 Task: Add the task  Missing or incorrect error messages to the section Feature Fest in the project ZenithTech and add a Due Date to the respective task as 2023/07/18.
Action: Mouse moved to (1076, 648)
Screenshot: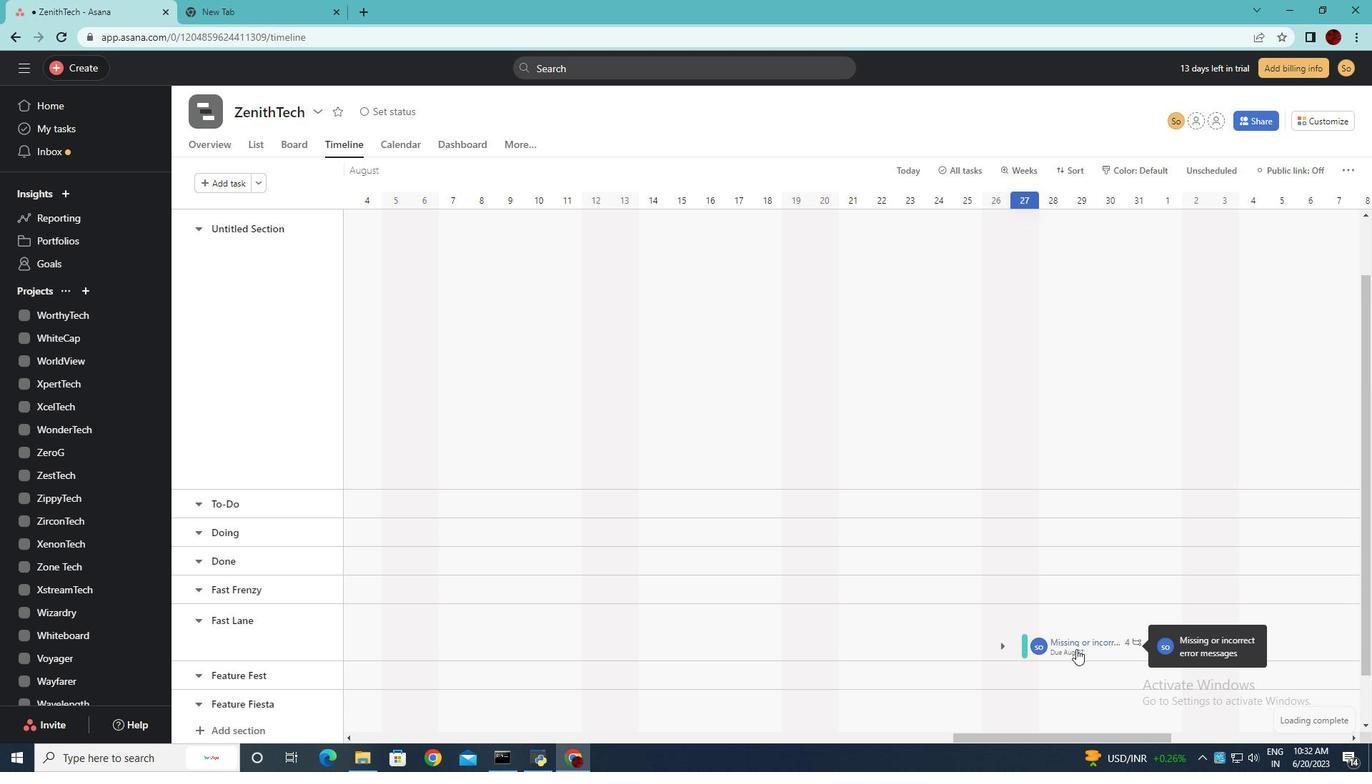 
Action: Mouse pressed left at (1076, 648)
Screenshot: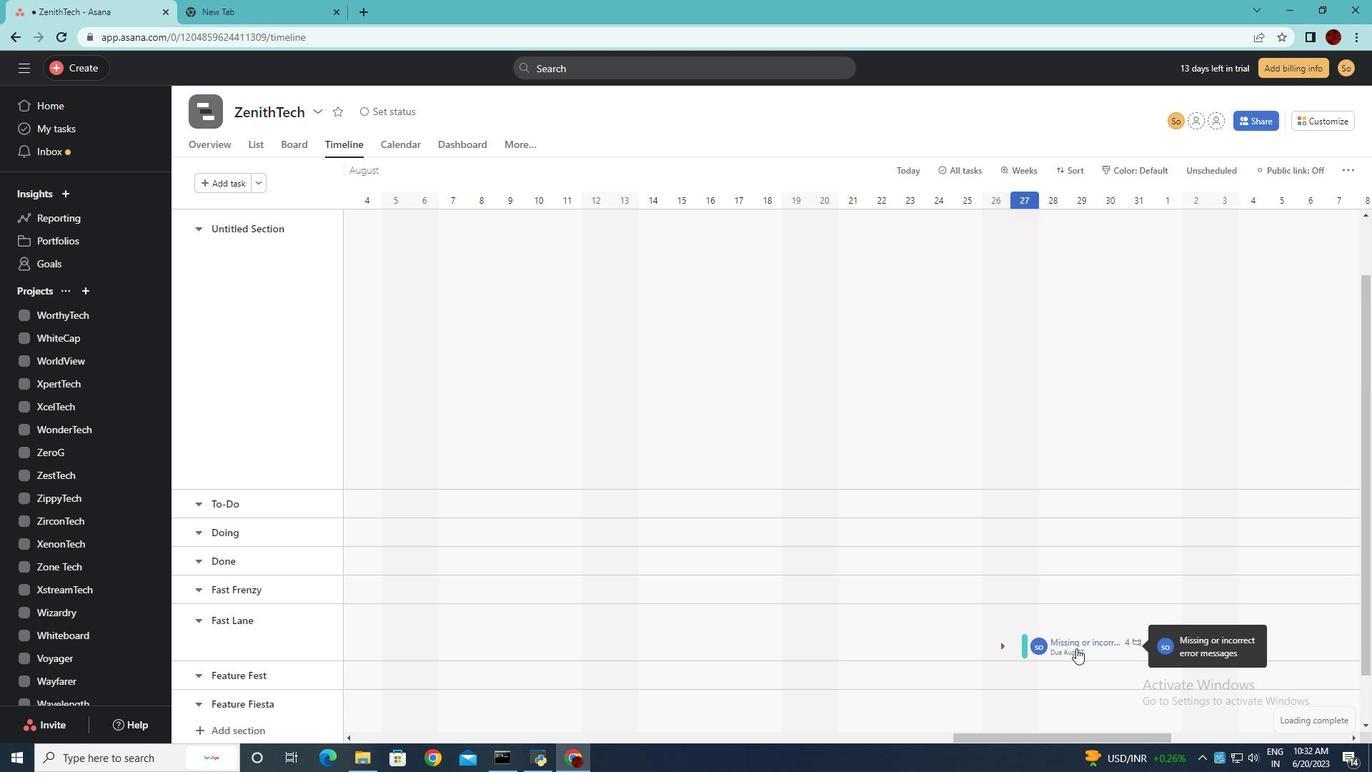 
Action: Mouse moved to (1097, 316)
Screenshot: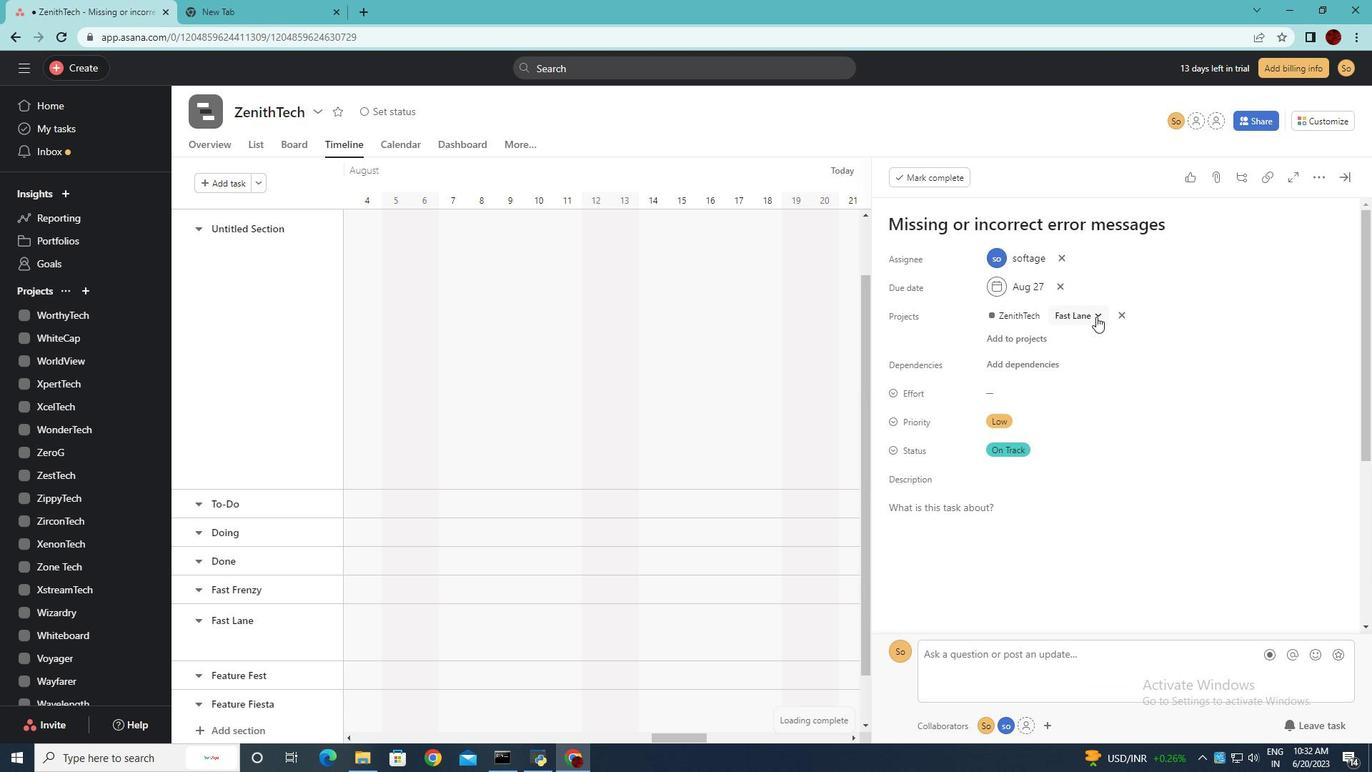 
Action: Mouse pressed left at (1097, 316)
Screenshot: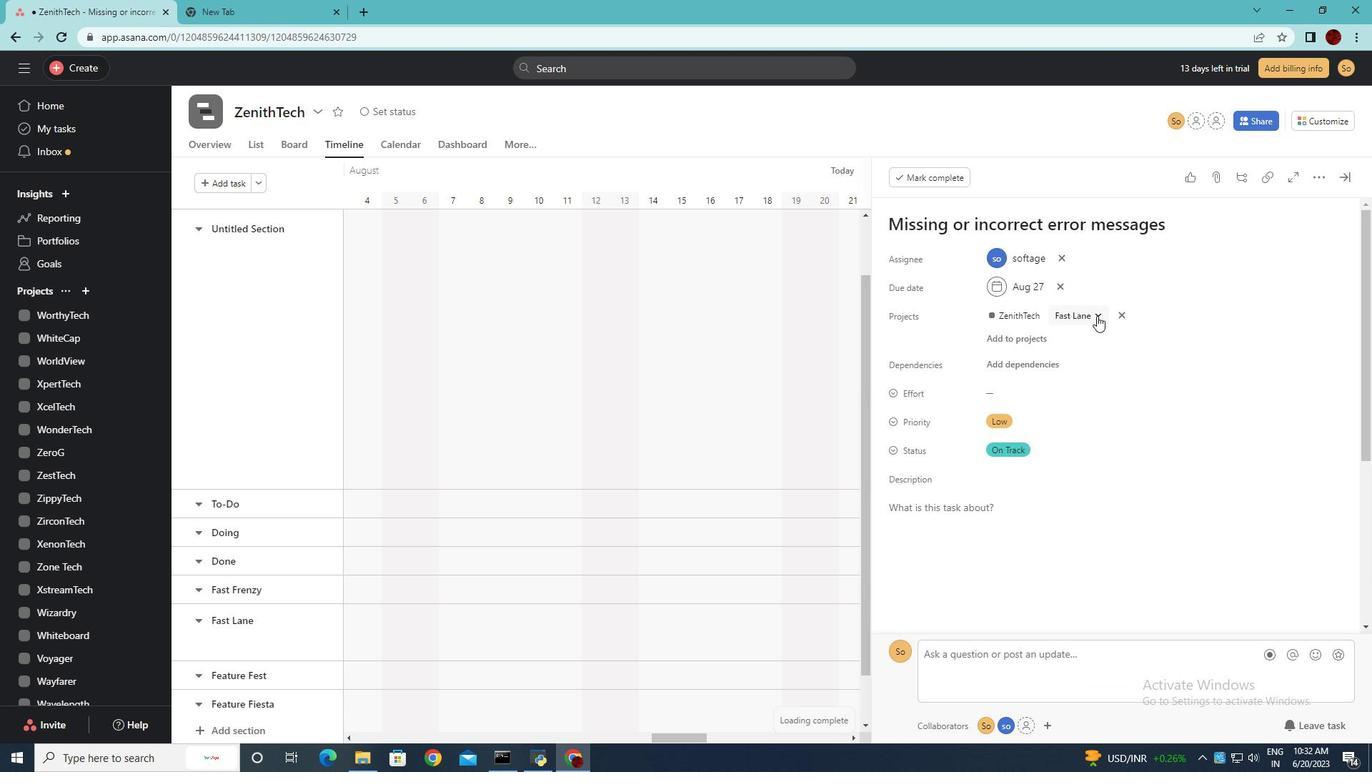 
Action: Mouse moved to (1037, 509)
Screenshot: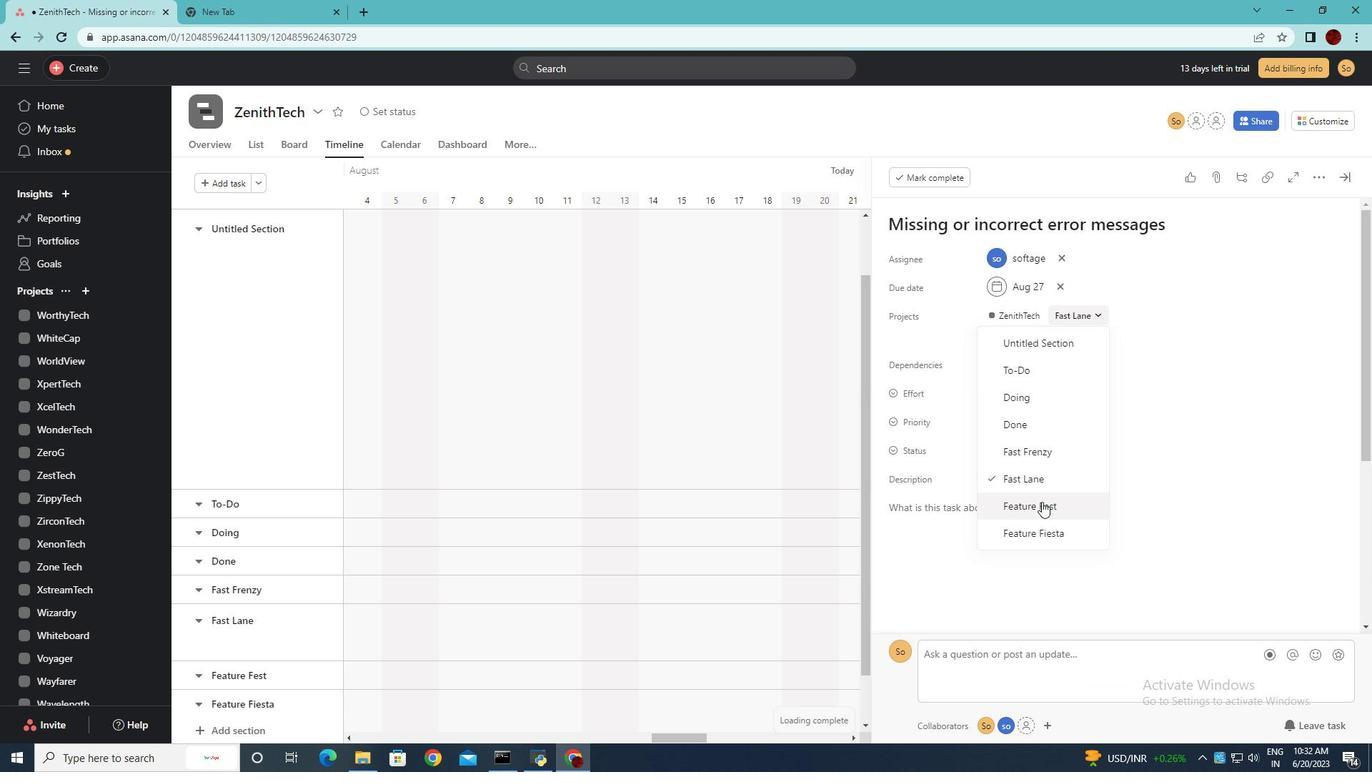 
Action: Mouse pressed left at (1037, 509)
Screenshot: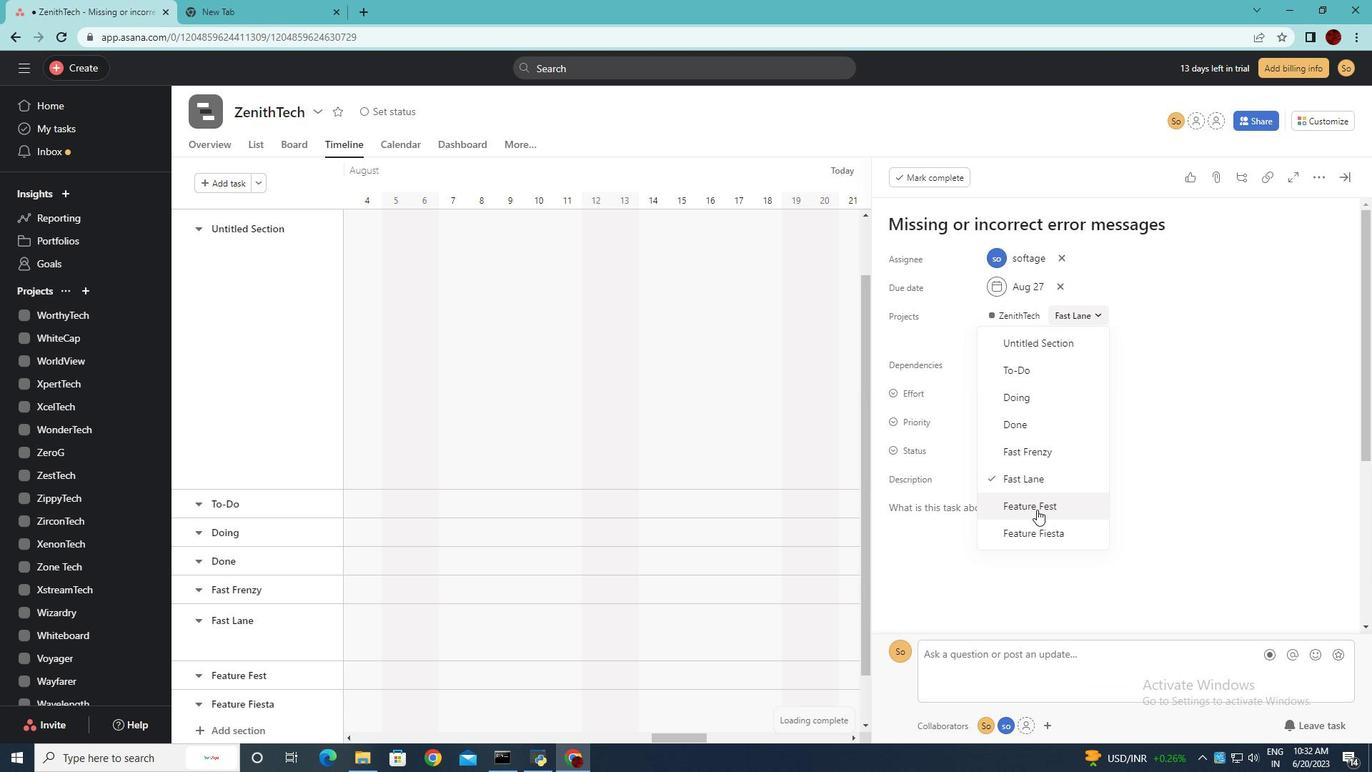 
Action: Mouse moved to (998, 285)
Screenshot: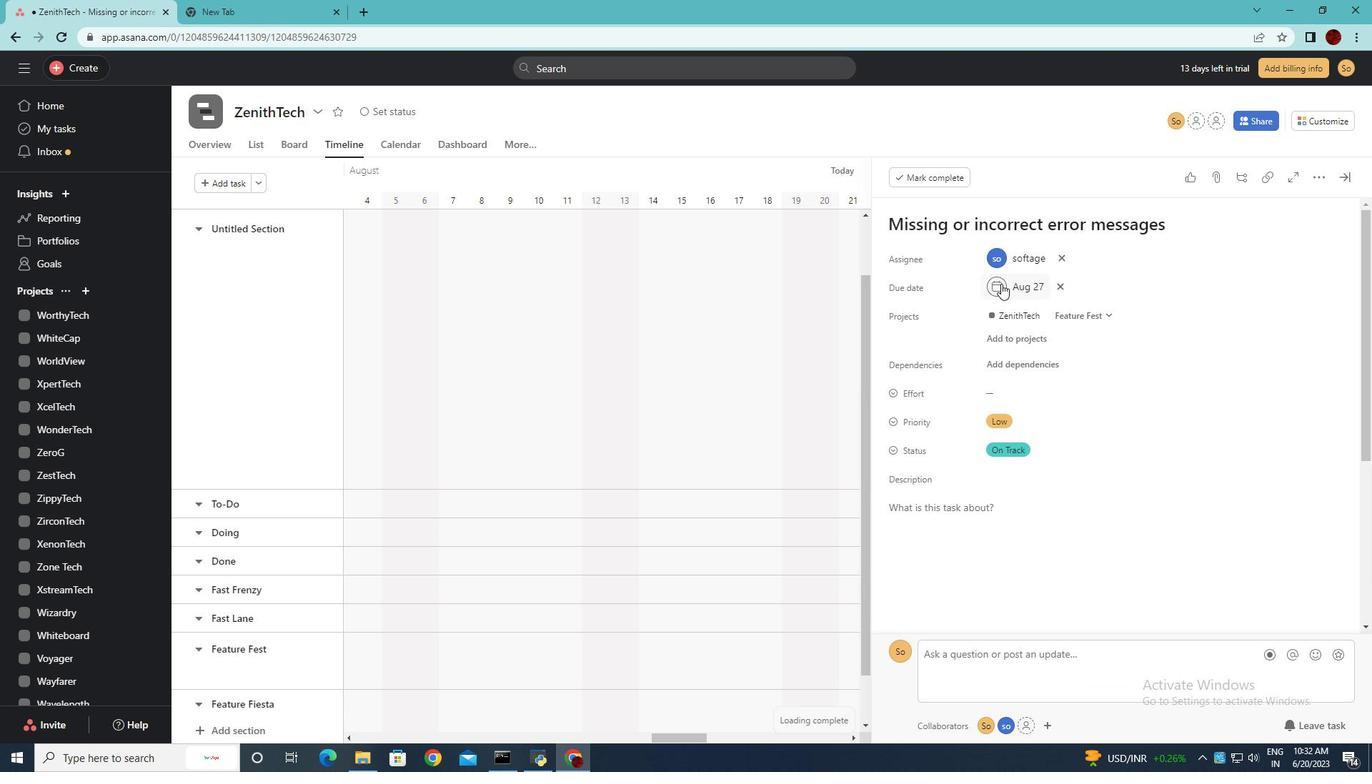 
Action: Mouse pressed left at (998, 285)
Screenshot: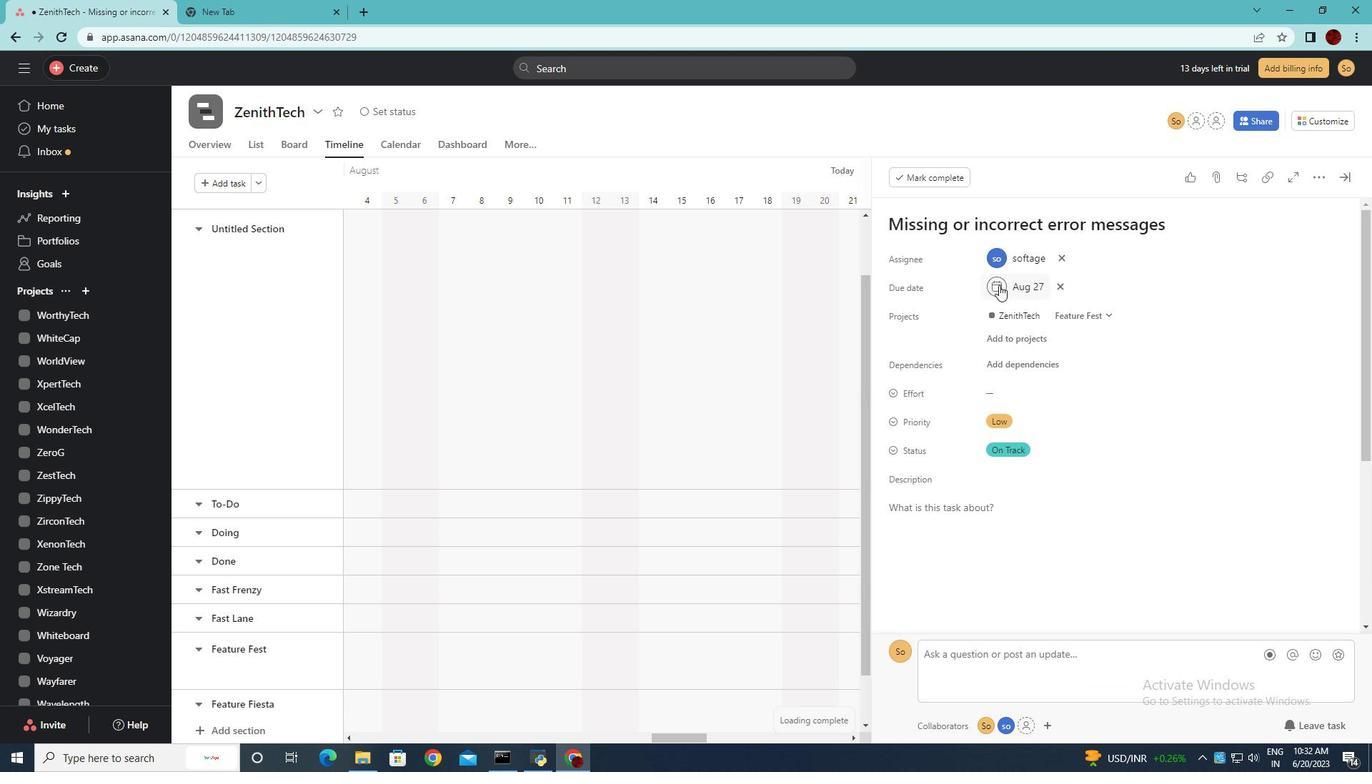 
Action: Mouse moved to (998, 285)
Screenshot: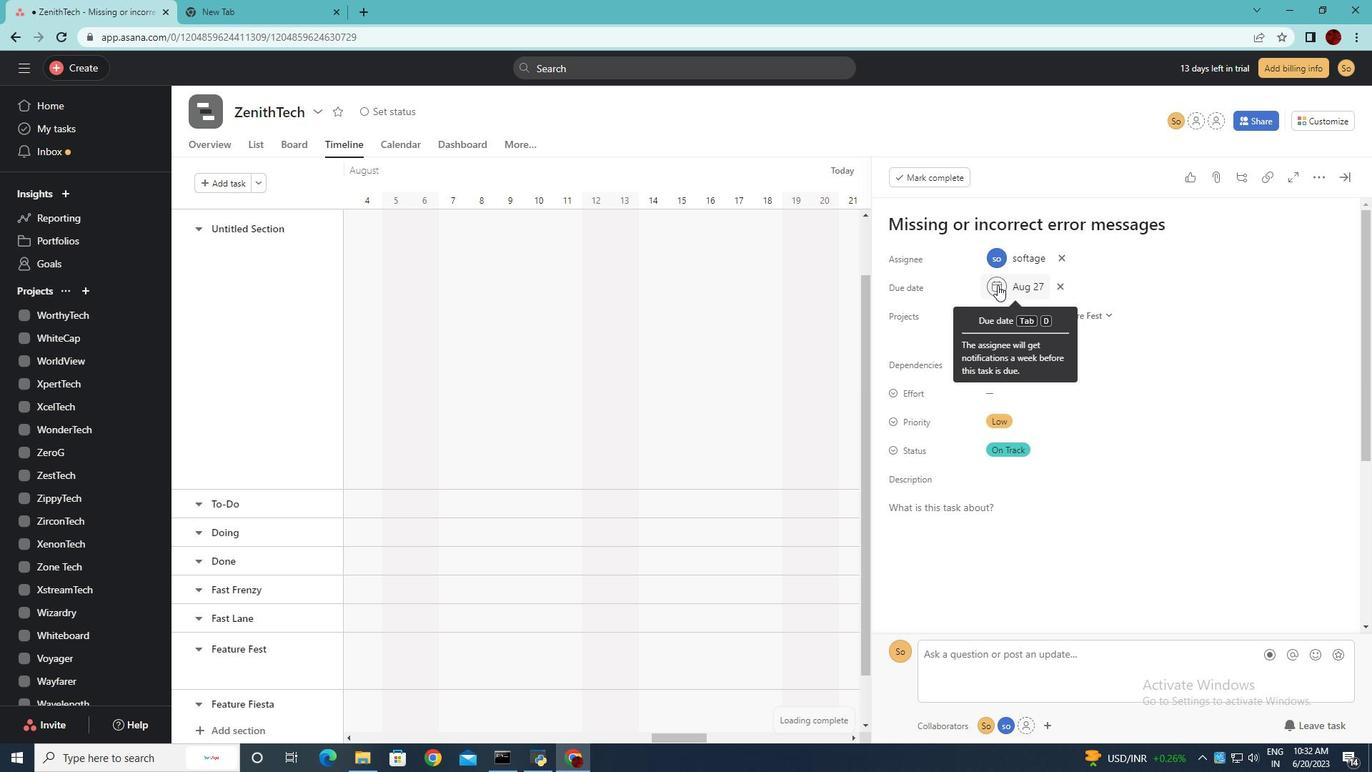 
Action: Key pressed <Key.backspace><Key.backspace><Key.backspace><Key.backspace><Key.backspace><Key.backspace><Key.backspace><Key.backspace>2023/07/18<Key.enter>
Screenshot: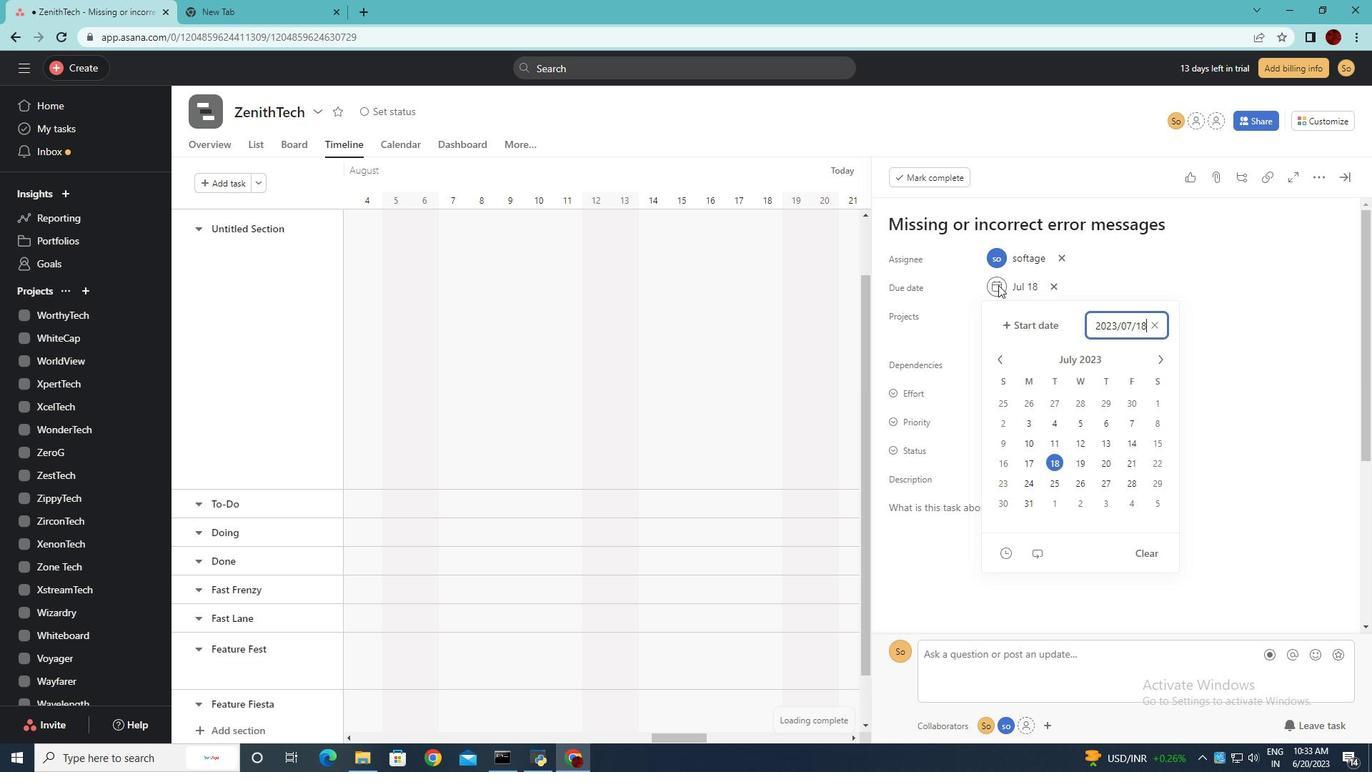 
